 Task: In the  document sketch.html. Insert footer and write 'www.stellar.com'. Find the word using Dictionary 'Enough' Use the tool word Count and display word count while typing
Action: Mouse moved to (277, 412)
Screenshot: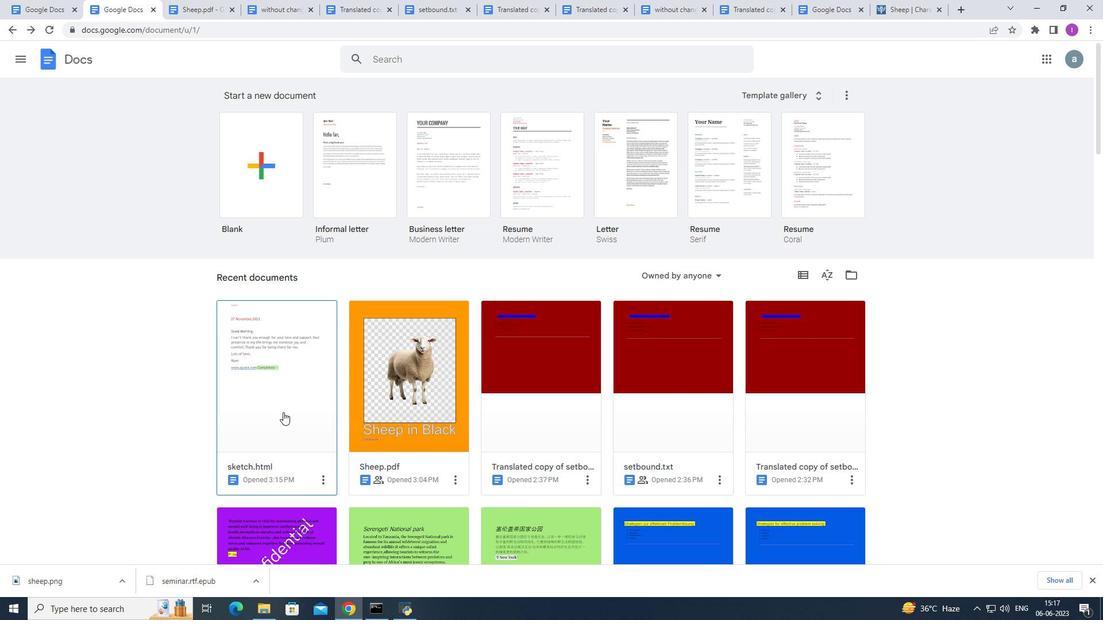 
Action: Mouse pressed left at (277, 412)
Screenshot: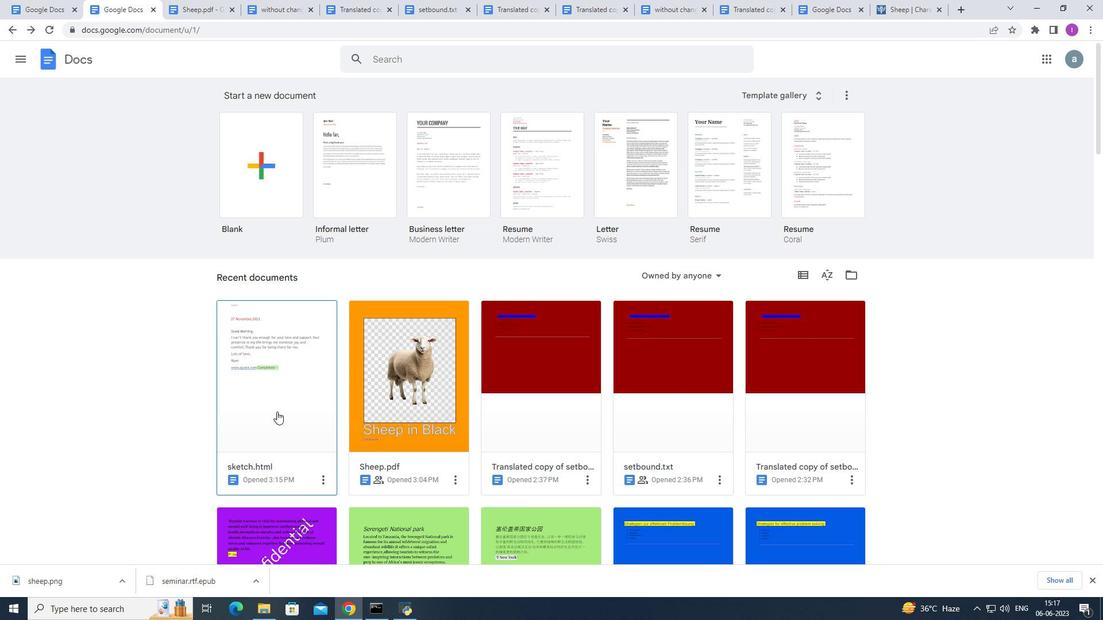 
Action: Mouse moved to (118, 66)
Screenshot: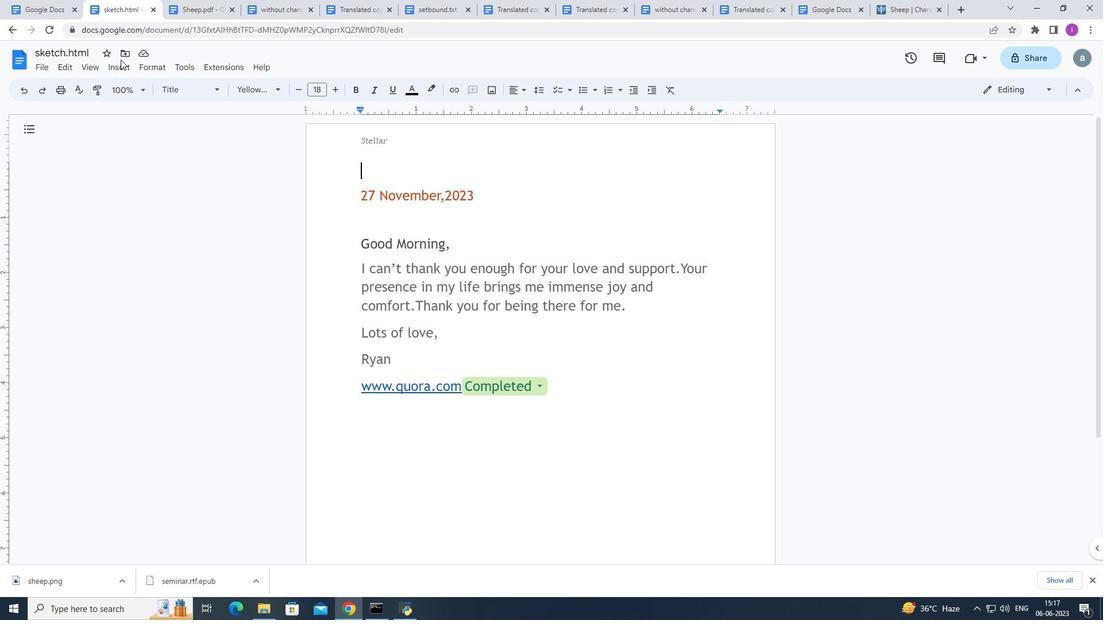
Action: Mouse pressed left at (118, 66)
Screenshot: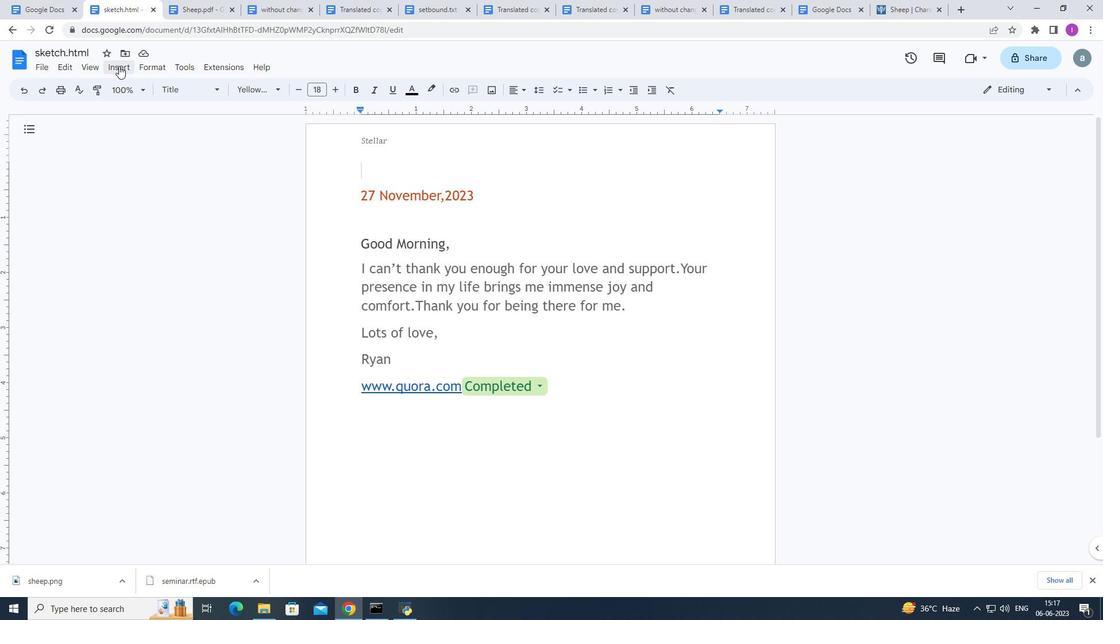 
Action: Mouse moved to (308, 375)
Screenshot: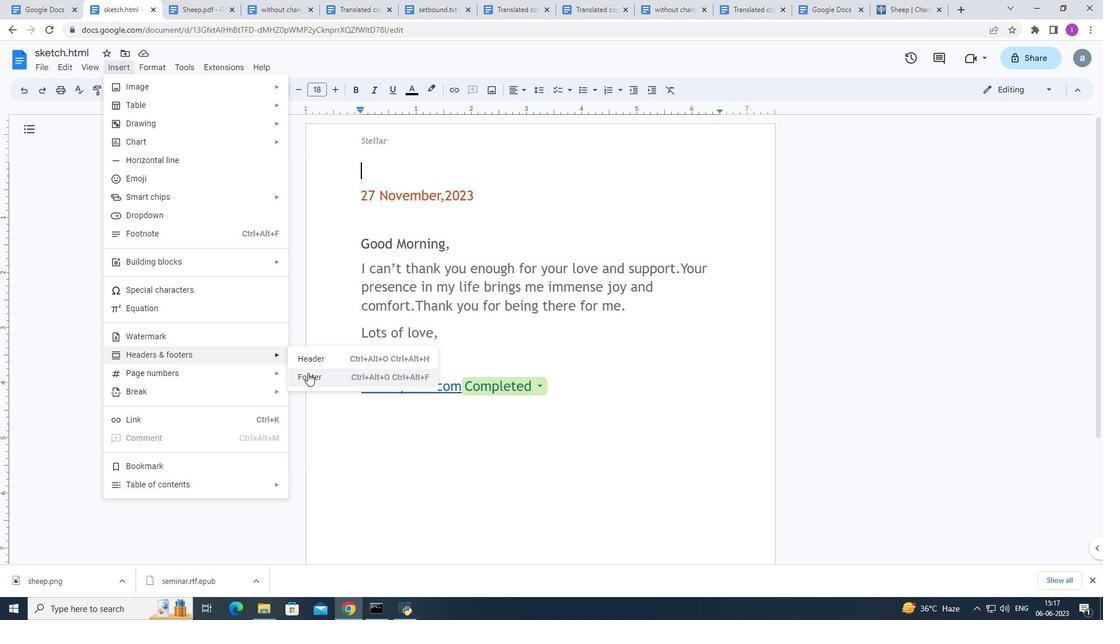 
Action: Mouse pressed left at (308, 375)
Screenshot: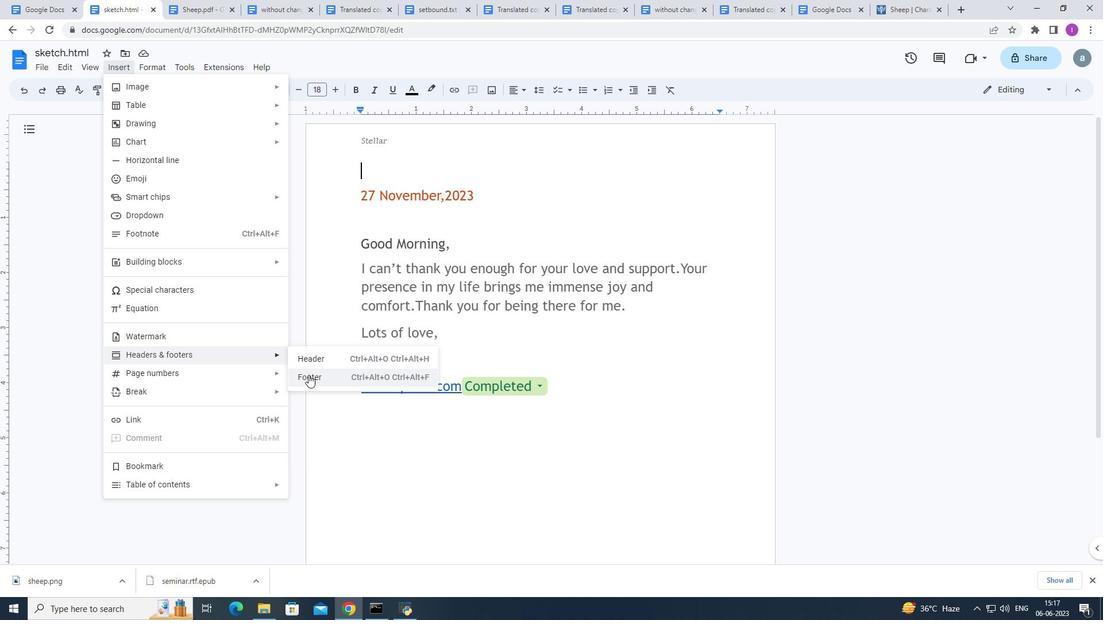 
Action: Mouse moved to (456, 400)
Screenshot: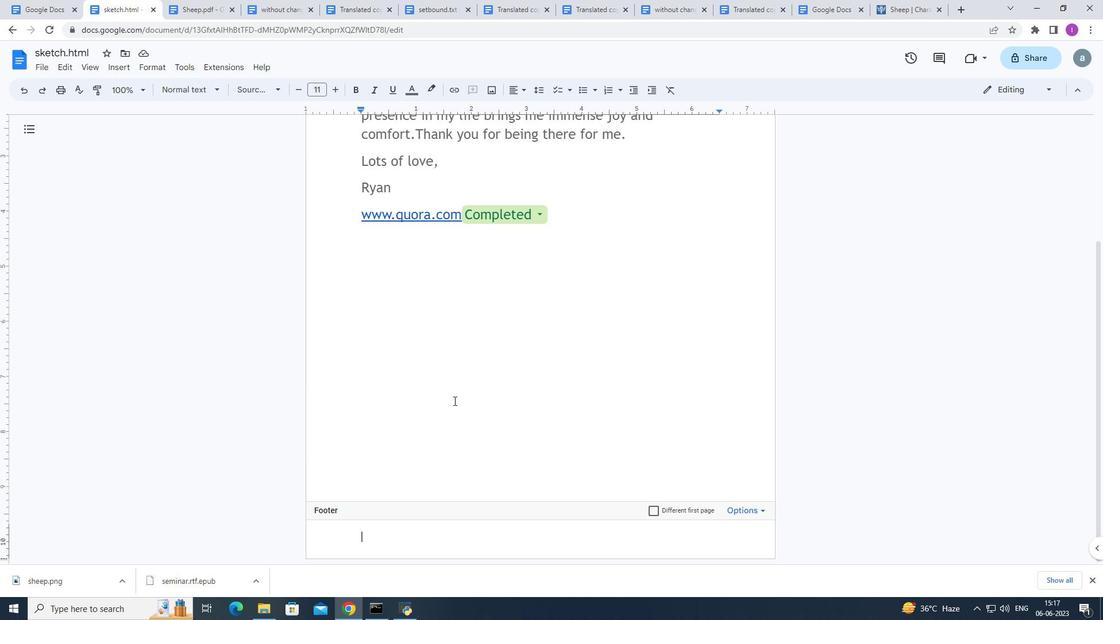 
Action: Key pressed www.stellar.com
Screenshot: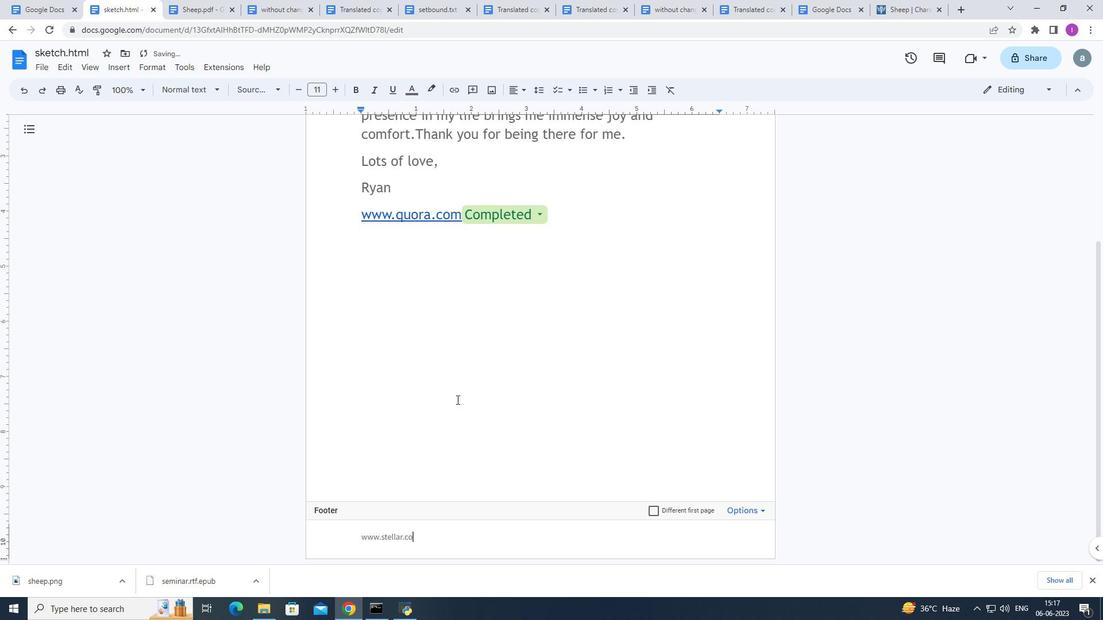 
Action: Mouse moved to (467, 321)
Screenshot: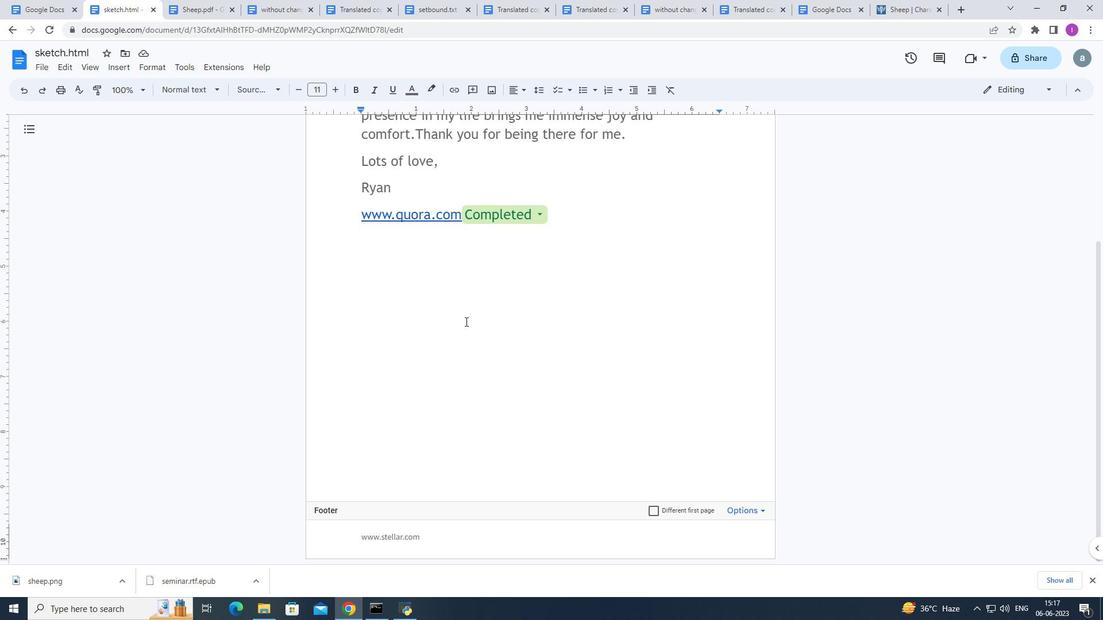 
Action: Mouse scrolled (467, 322) with delta (0, 0)
Screenshot: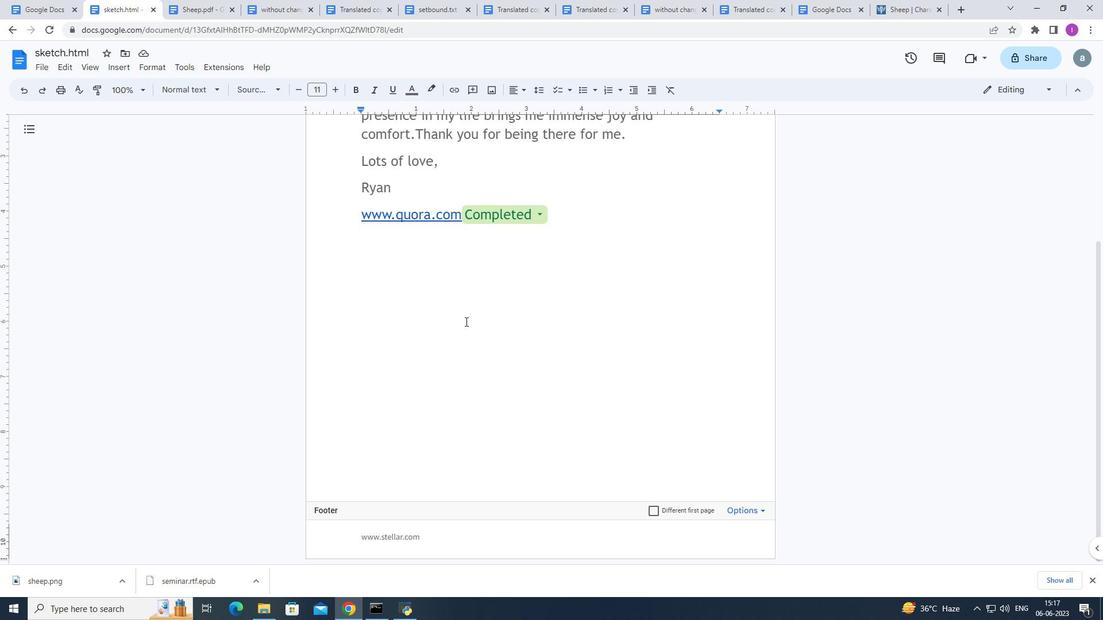 
Action: Mouse scrolled (467, 322) with delta (0, 0)
Screenshot: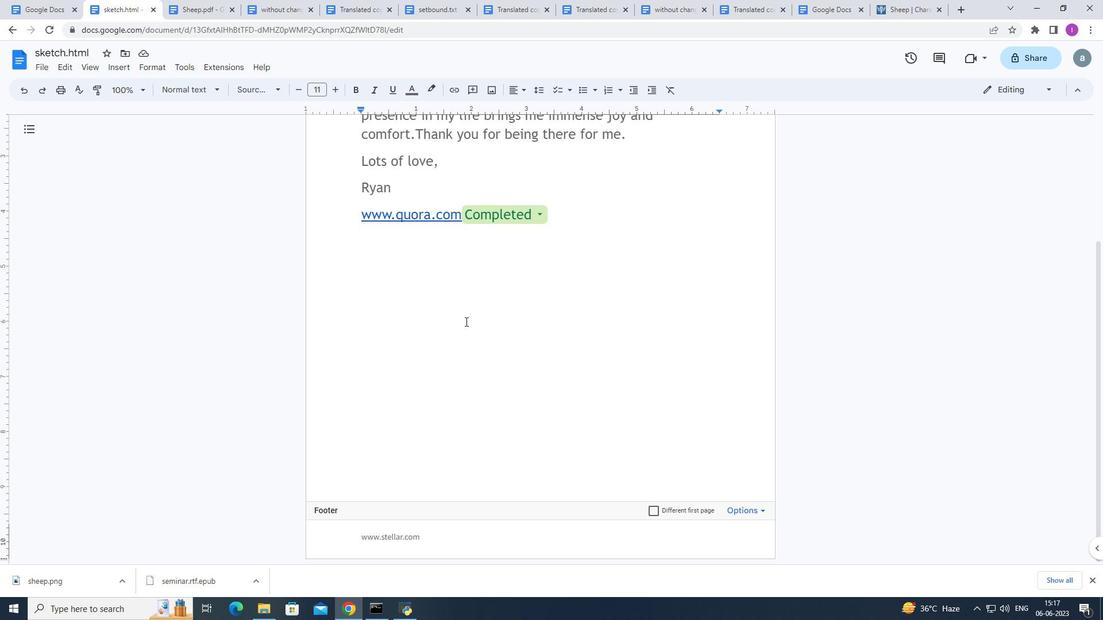 
Action: Mouse scrolled (467, 322) with delta (0, 0)
Screenshot: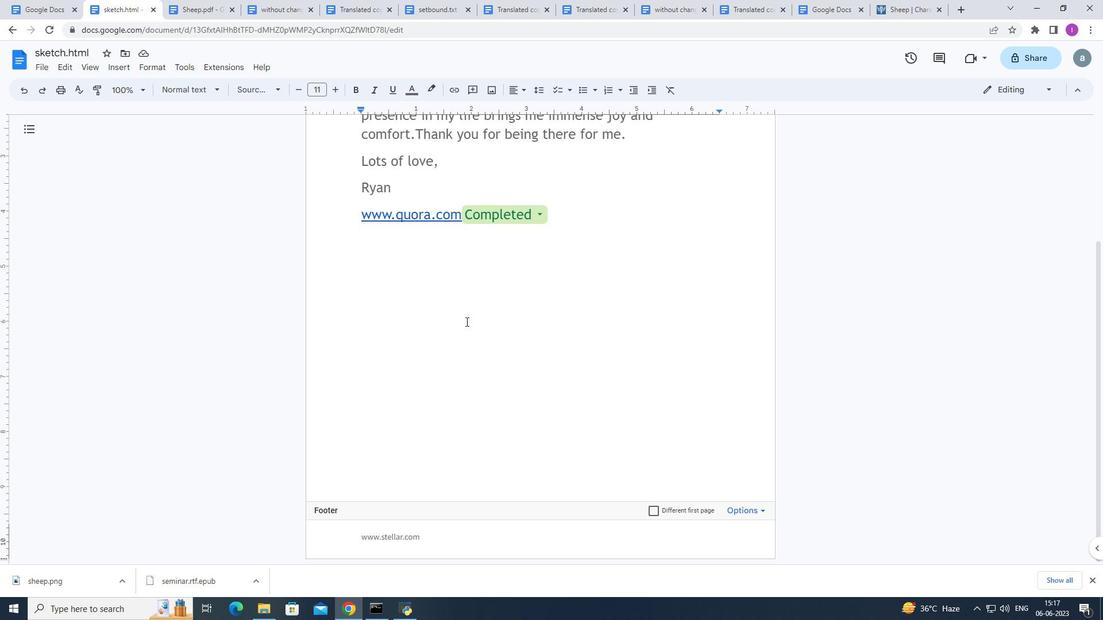 
Action: Mouse moved to (514, 270)
Screenshot: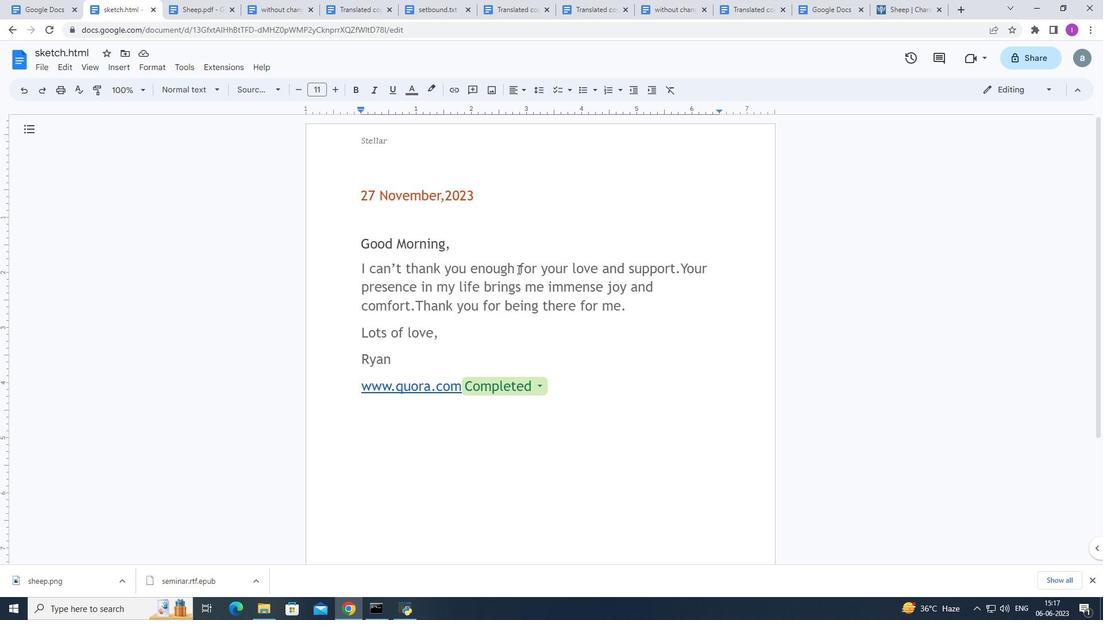 
Action: Mouse pressed left at (514, 270)
Screenshot: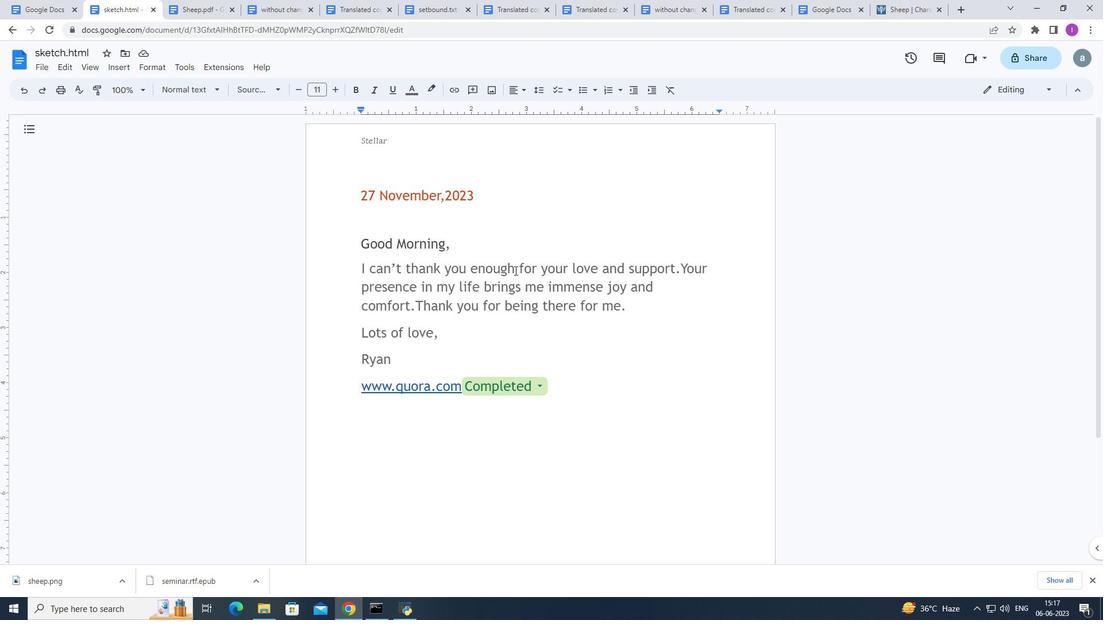 
Action: Mouse moved to (178, 64)
Screenshot: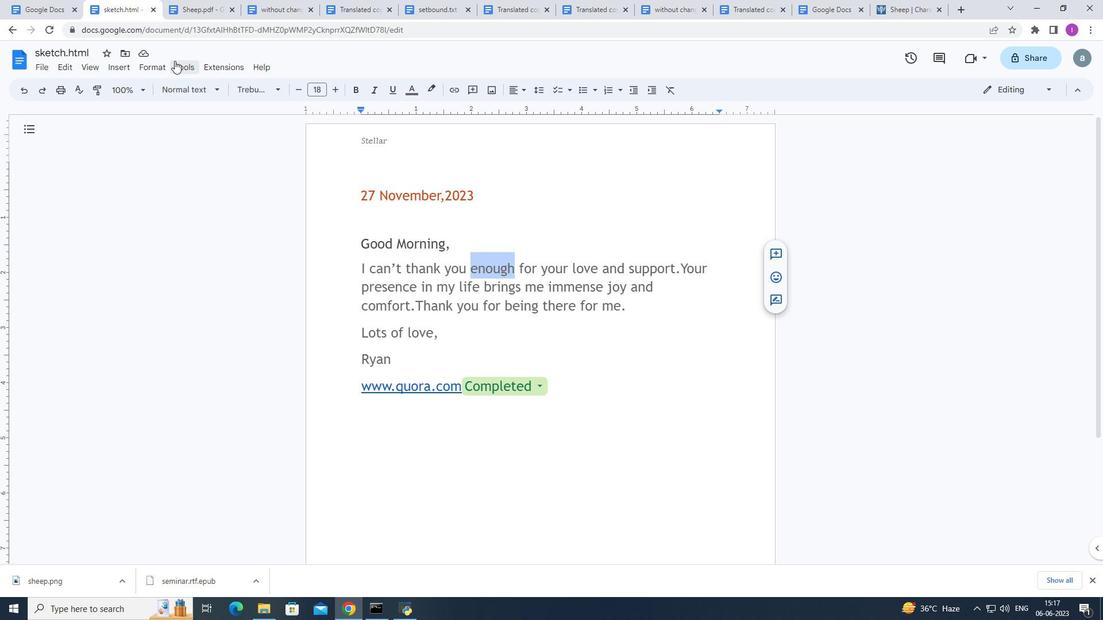 
Action: Mouse pressed left at (178, 64)
Screenshot: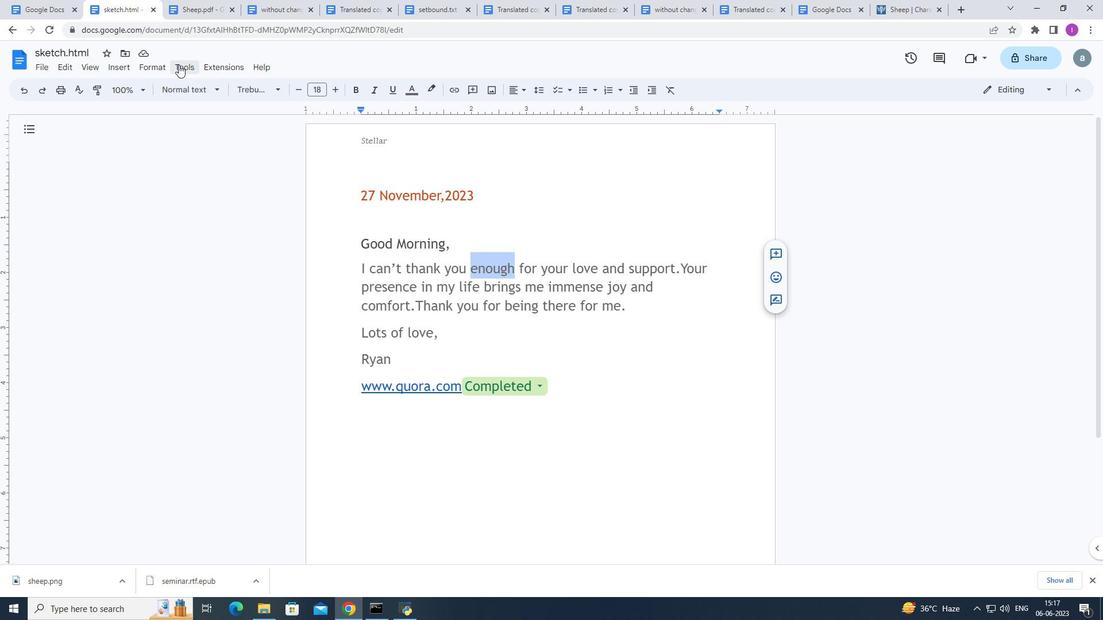 
Action: Mouse moved to (204, 212)
Screenshot: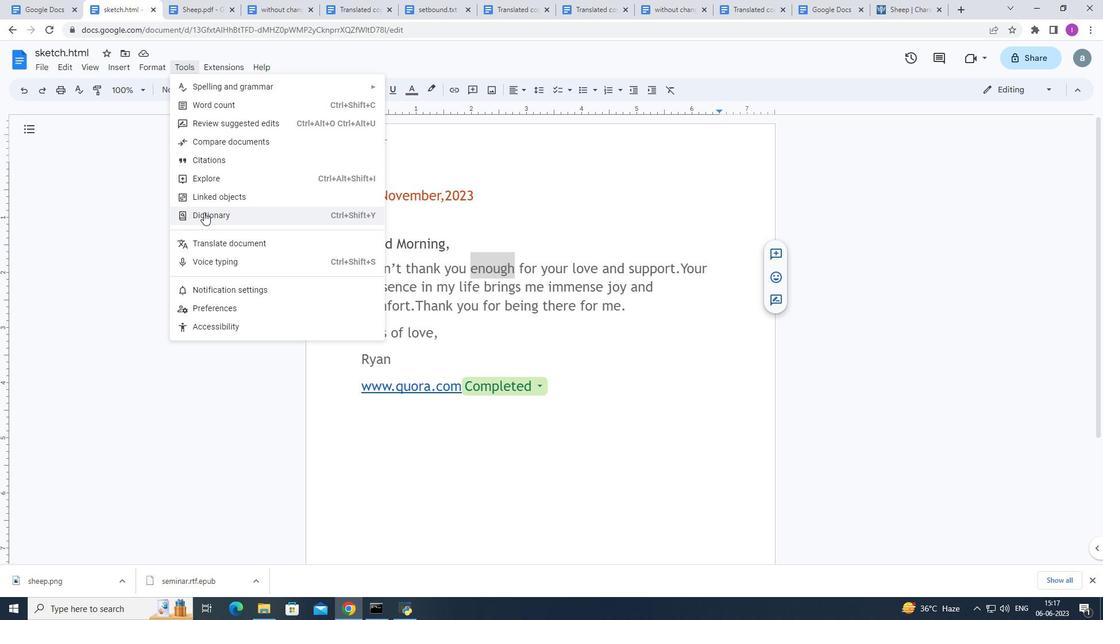 
Action: Mouse pressed left at (204, 212)
Screenshot: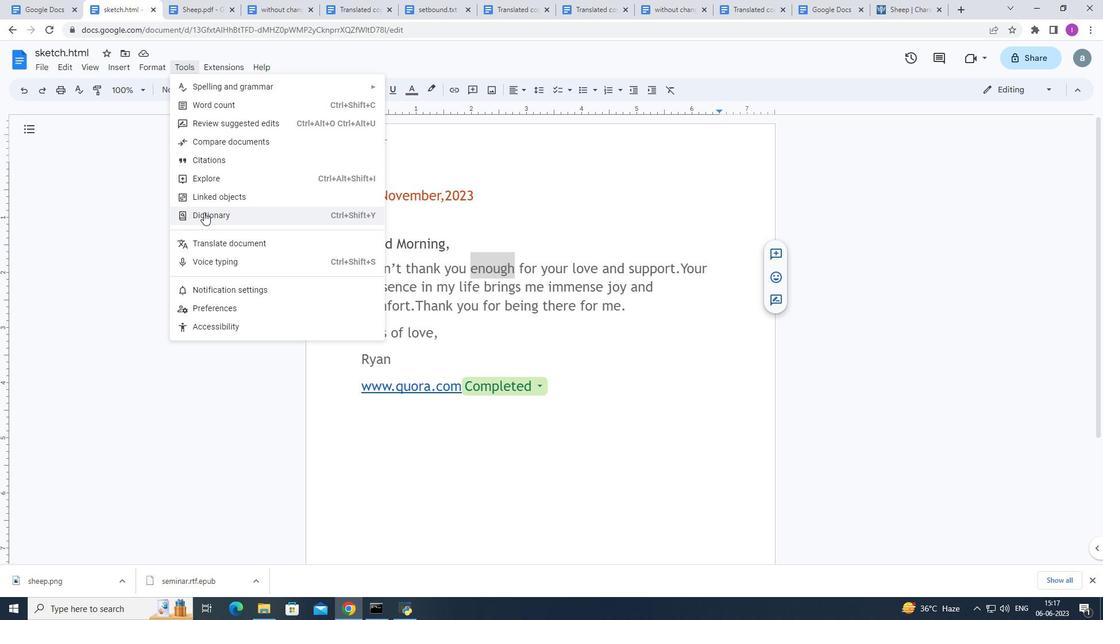 
Action: Mouse moved to (175, 69)
Screenshot: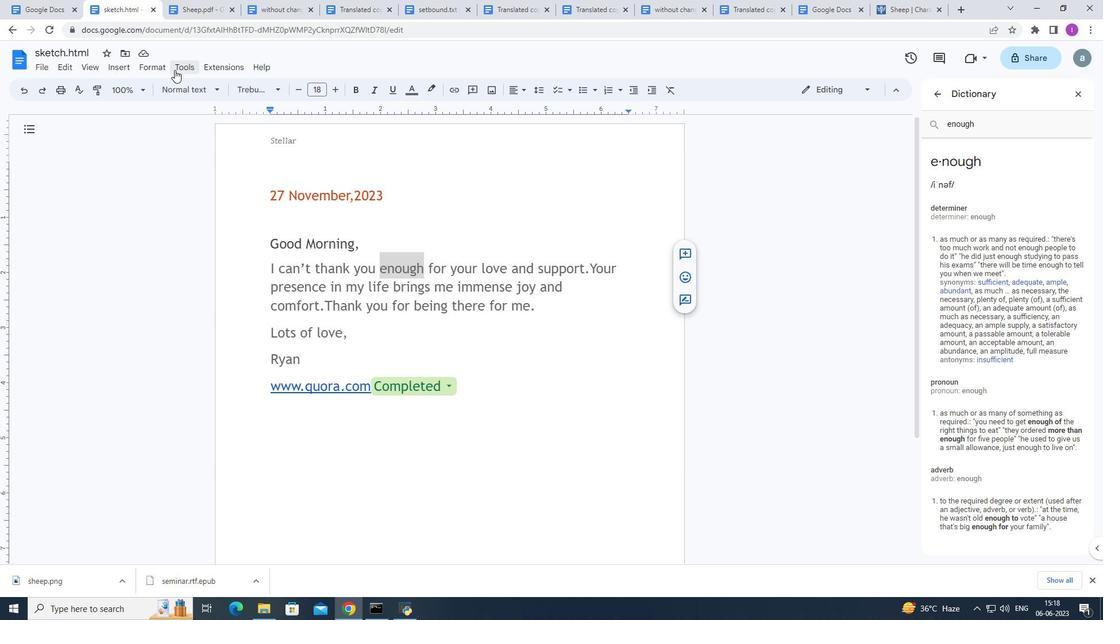 
Action: Mouse pressed left at (175, 69)
Screenshot: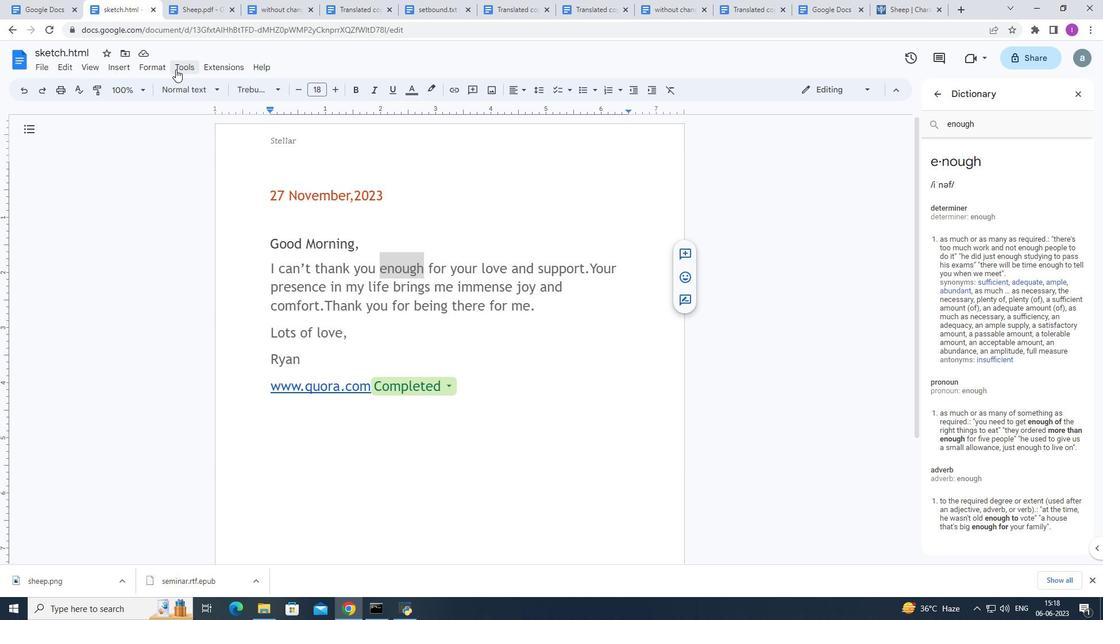 
Action: Mouse moved to (232, 99)
Screenshot: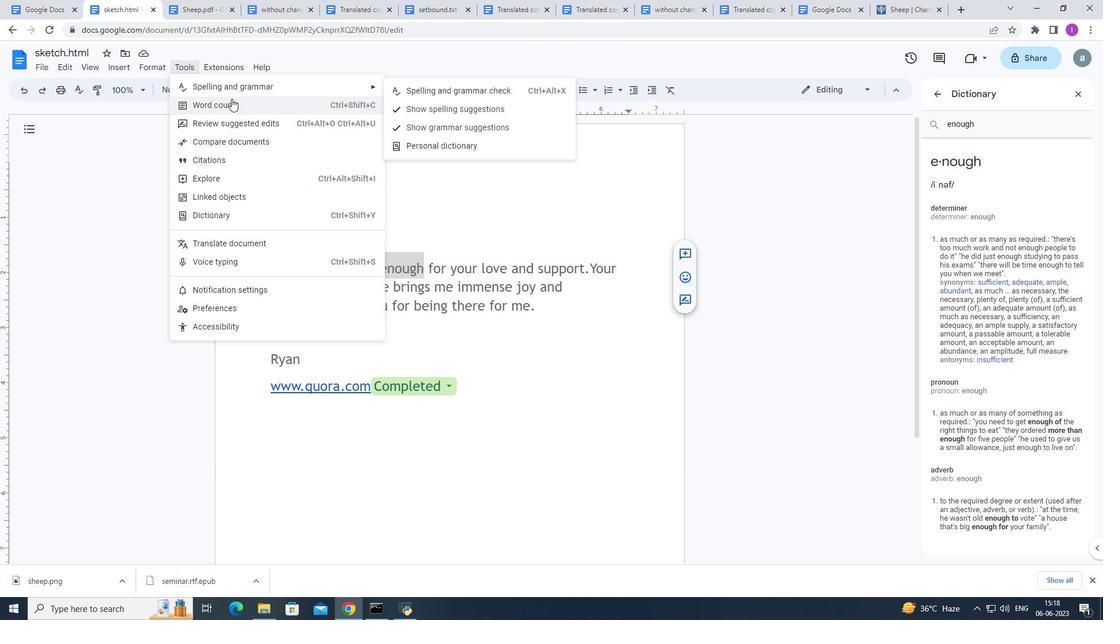 
Action: Mouse pressed left at (232, 99)
Screenshot: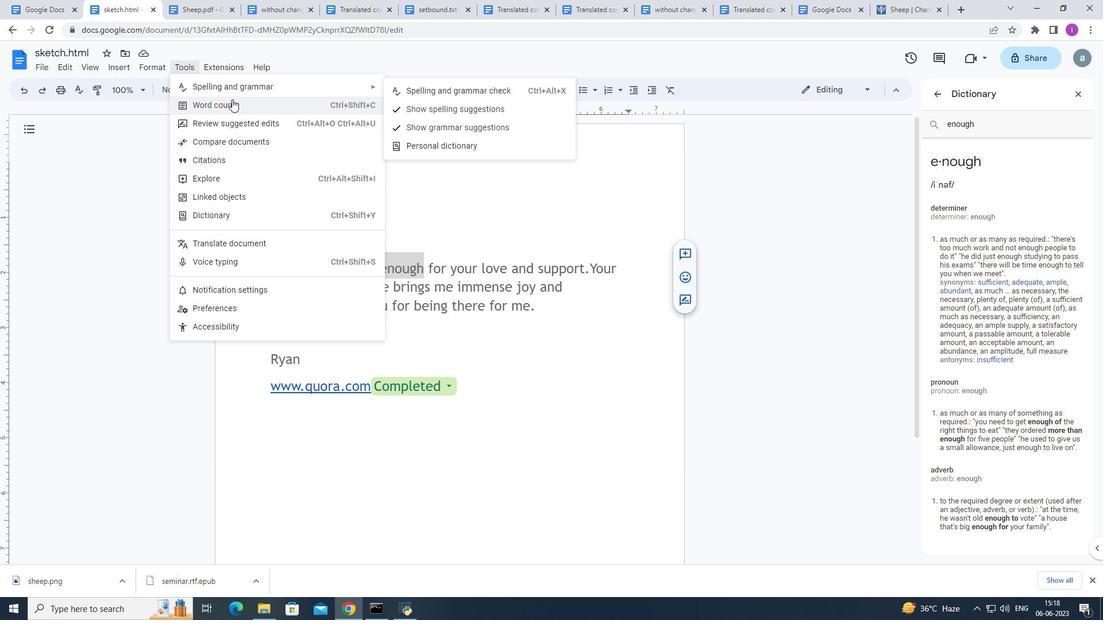 
Action: Mouse moved to (485, 354)
Screenshot: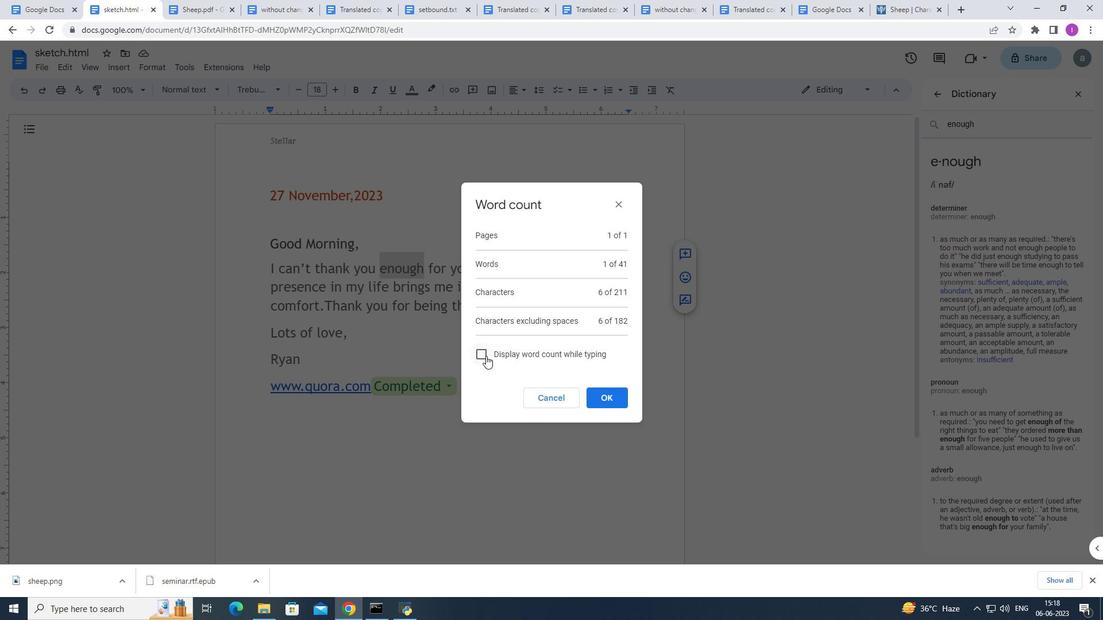 
Action: Mouse pressed left at (485, 354)
Screenshot: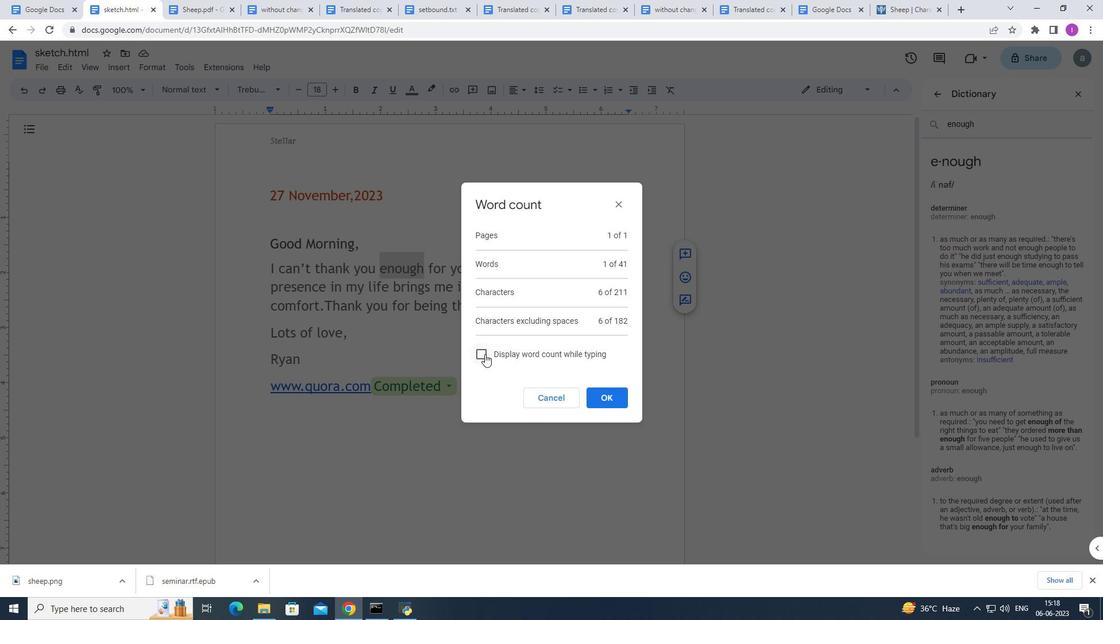 
Action: Mouse moved to (614, 399)
Screenshot: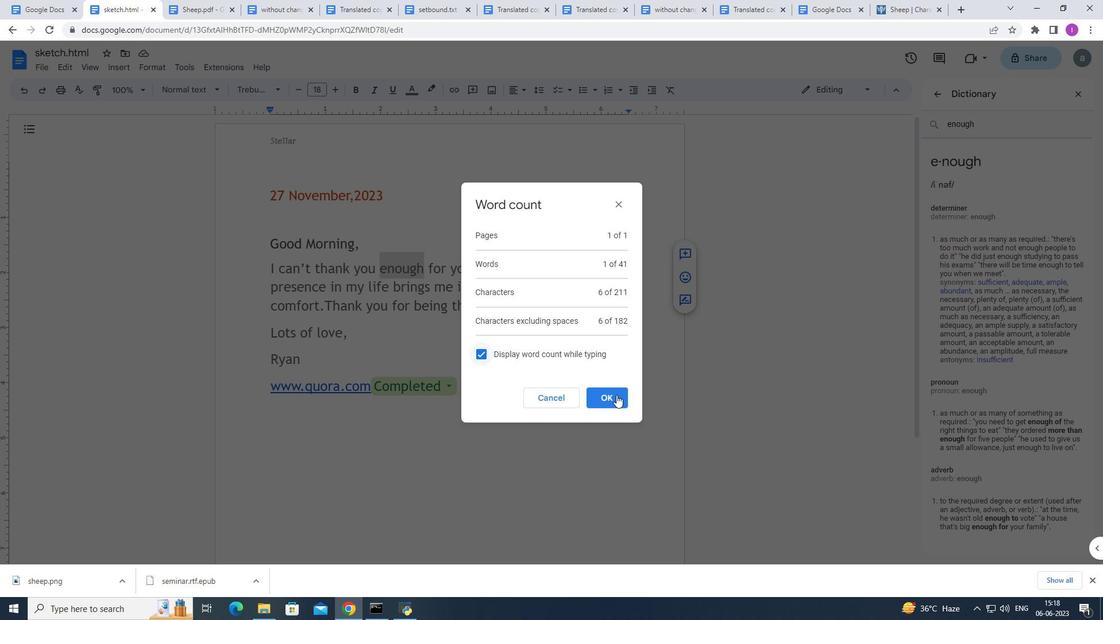 
Action: Mouse pressed left at (614, 399)
Screenshot: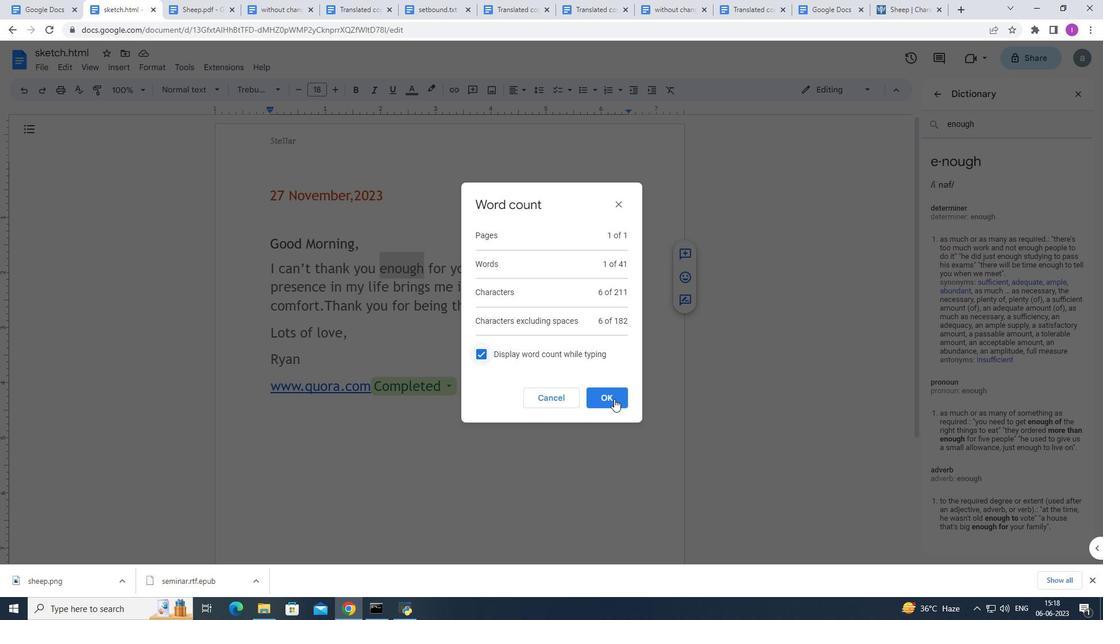 
Action: Mouse moved to (355, 365)
Screenshot: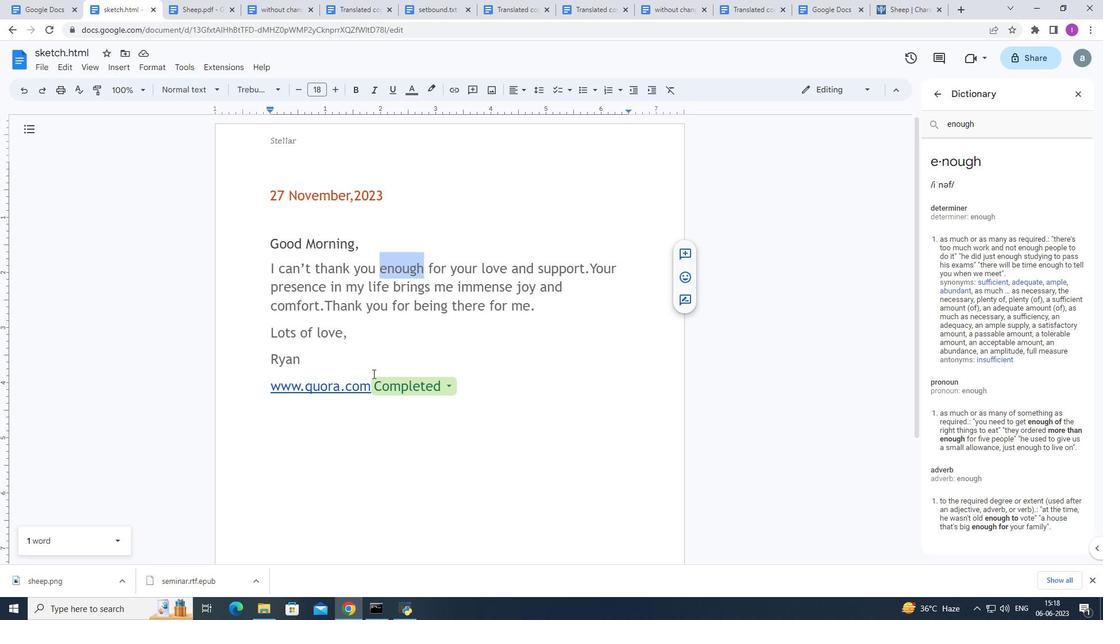 
